 Task: Select the option "Only Workspace admins" in board creation restrictions.
Action: Mouse moved to (187, 173)
Screenshot: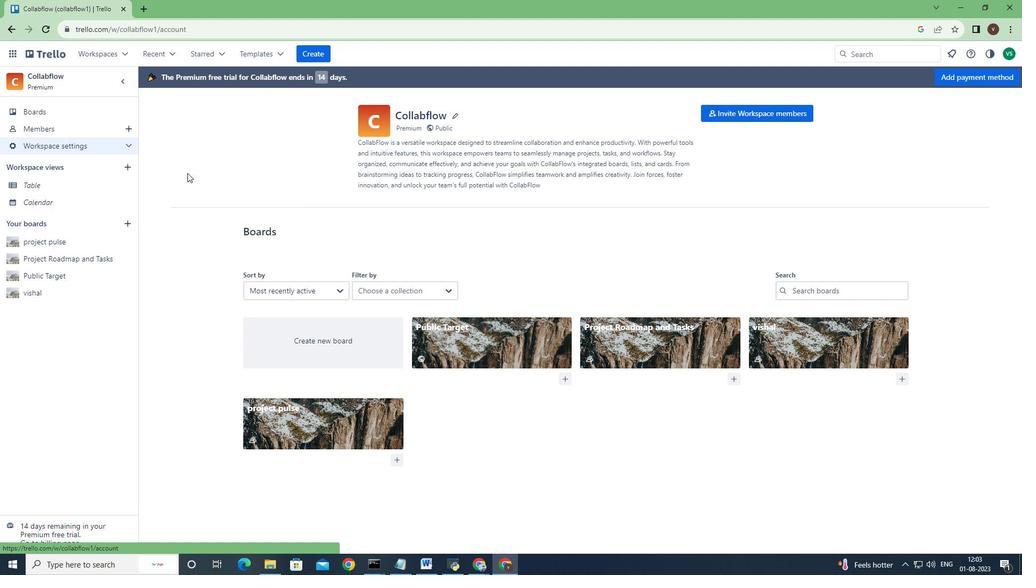 
Action: Mouse pressed left at (187, 173)
Screenshot: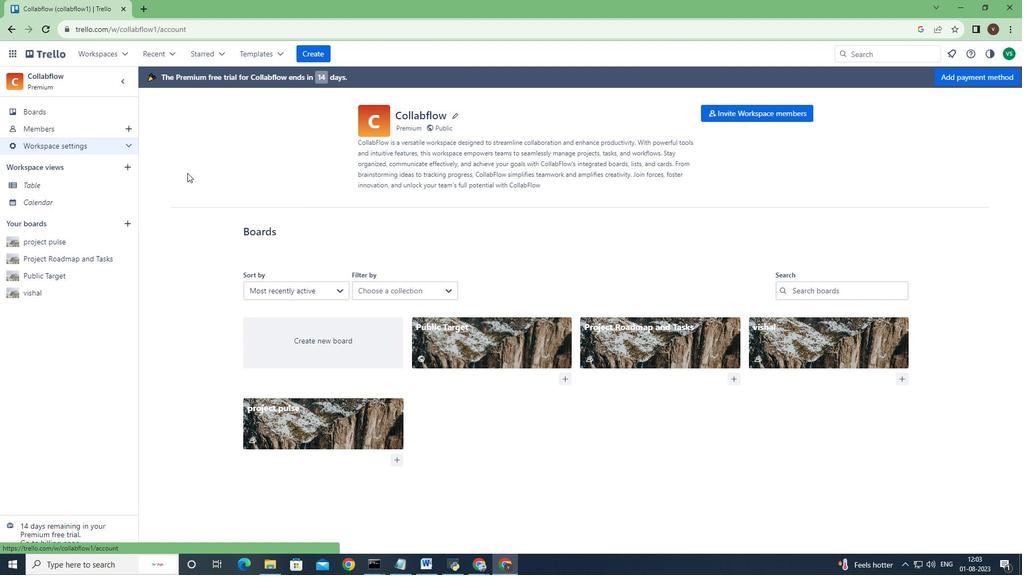 
Action: Mouse moved to (783, 398)
Screenshot: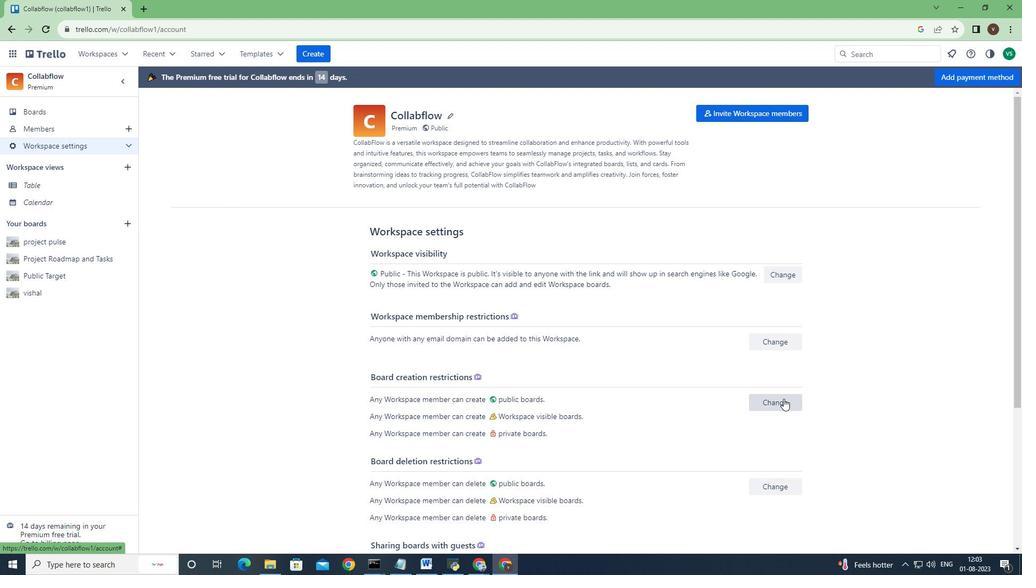 
Action: Mouse pressed left at (783, 398)
Screenshot: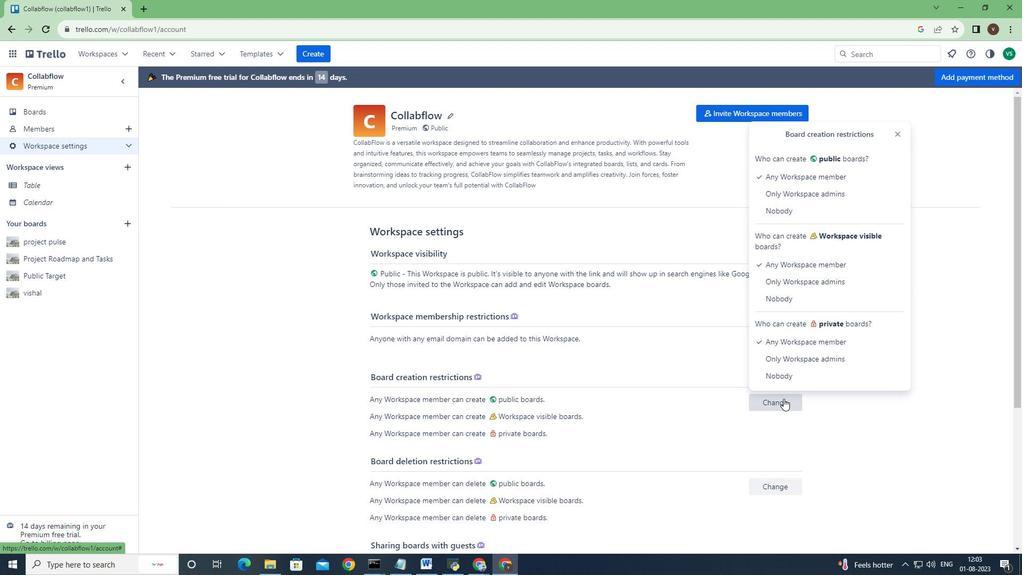 
Action: Mouse moved to (813, 193)
Screenshot: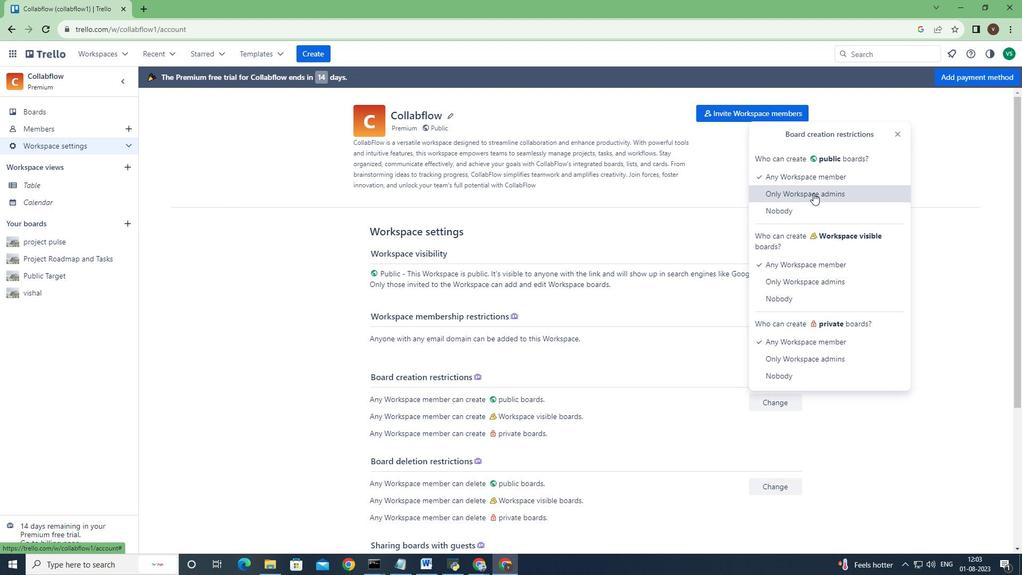 
Action: Mouse pressed left at (813, 193)
Screenshot: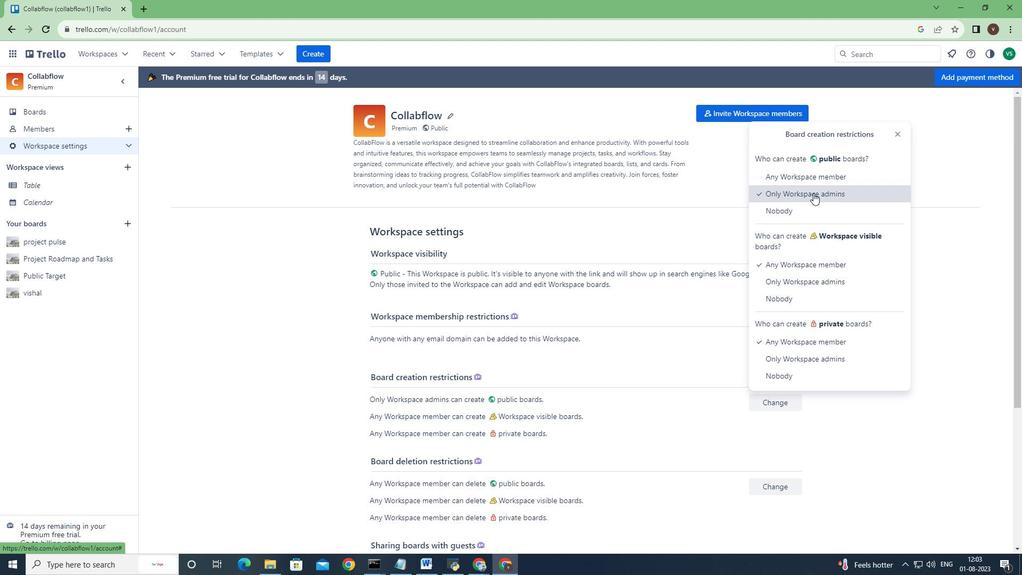 
Action: Mouse moved to (925, 230)
Screenshot: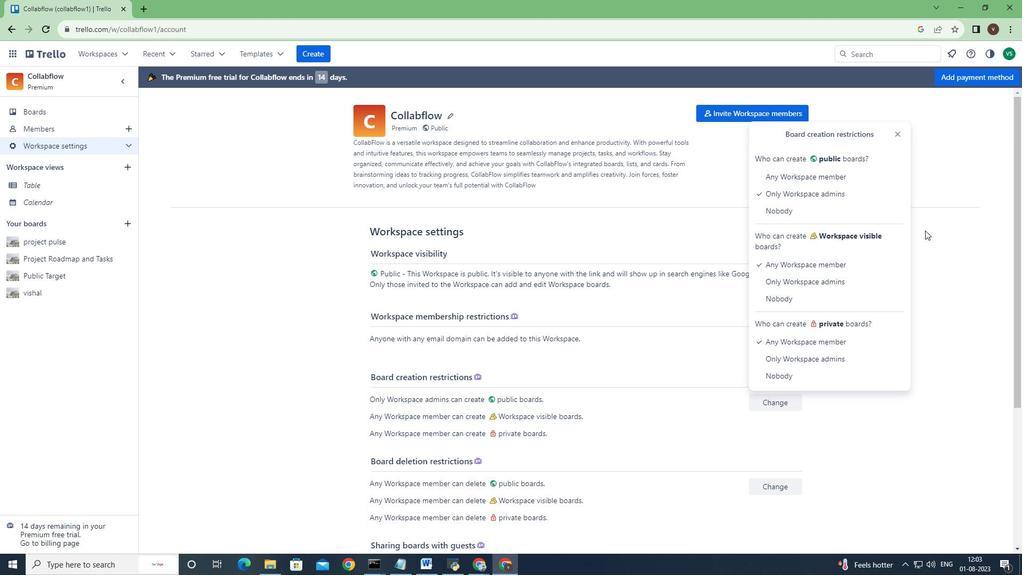 
